Task: Show the differences between the current branch and a specific tag, emphasizing file-level changes.
Action: Key pressed 'i''t'Key.space's'
Screenshot: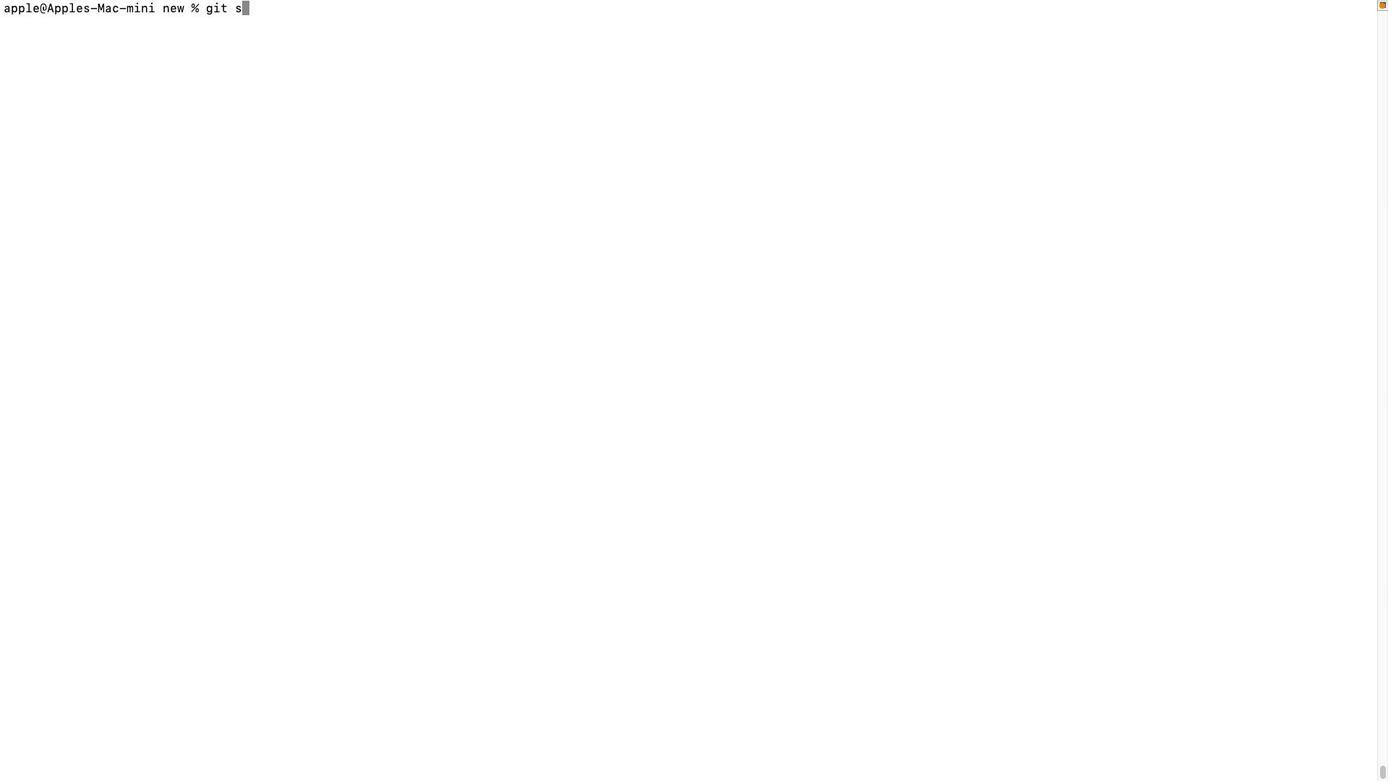 
Action: Mouse moved to (203, 222)
Screenshot: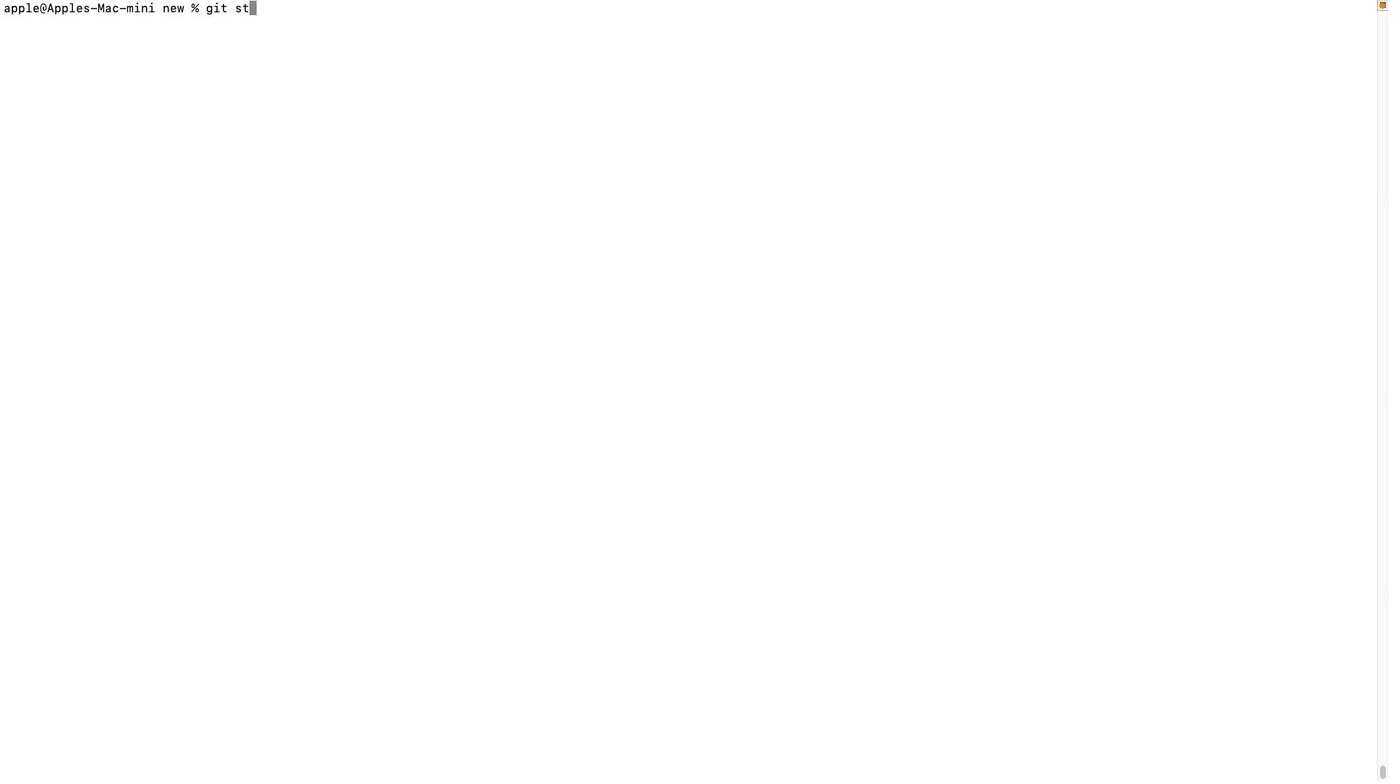 
Action: Key pressed 't'
Screenshot: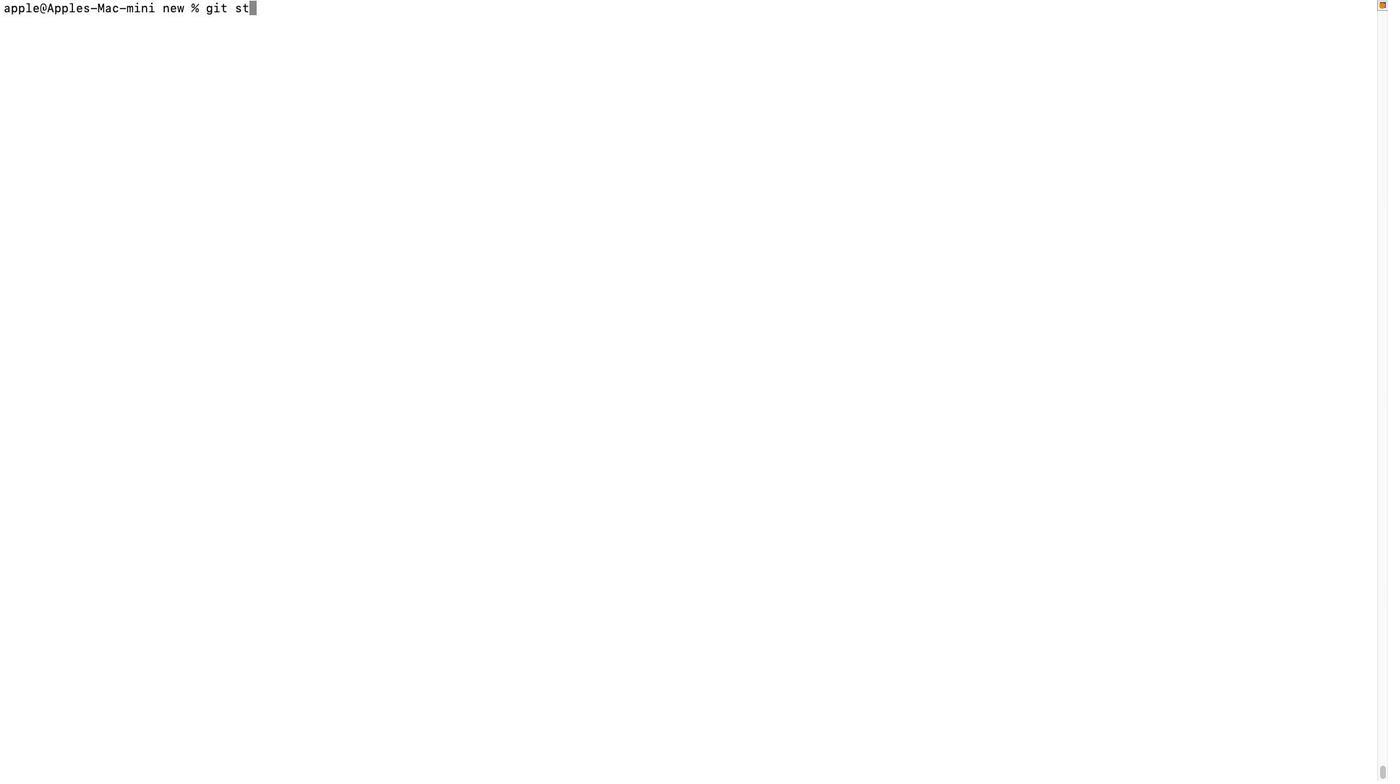 
Action: Mouse moved to (194, 232)
Screenshot: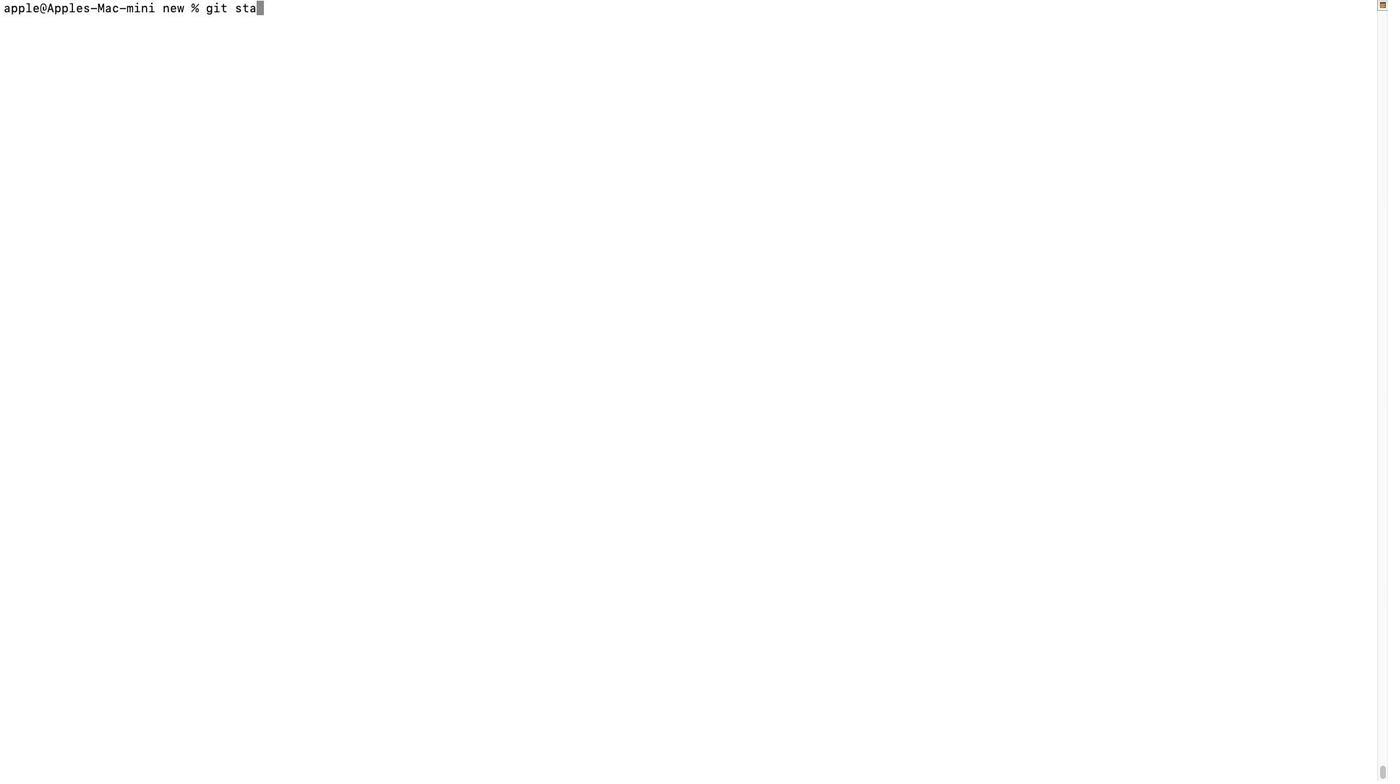 
Action: Key pressed 'a''t''u''s'Key.enter'g''i''t'Key.space
Screenshot: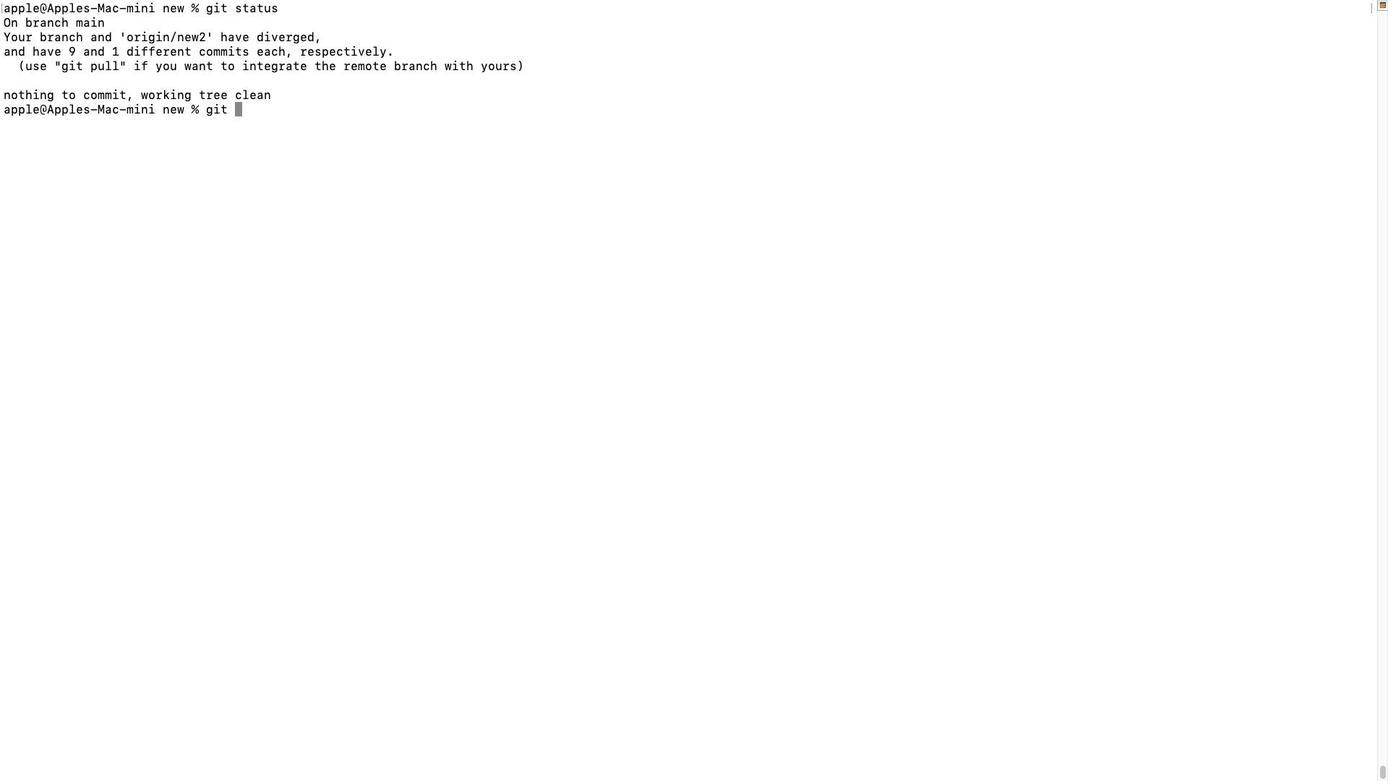 
Action: Mouse moved to (147, 238)
Screenshot: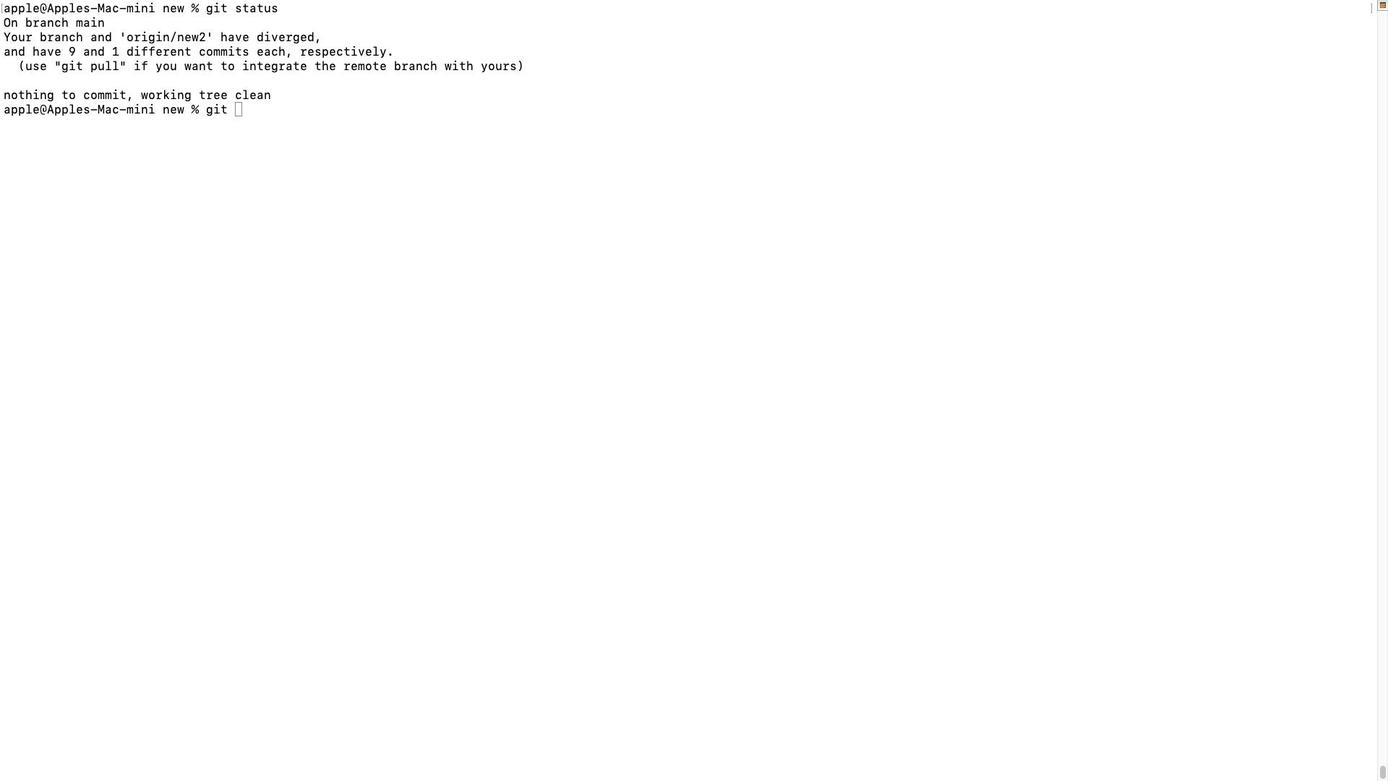 
Action: Mouse pressed left at (147, 238)
Screenshot: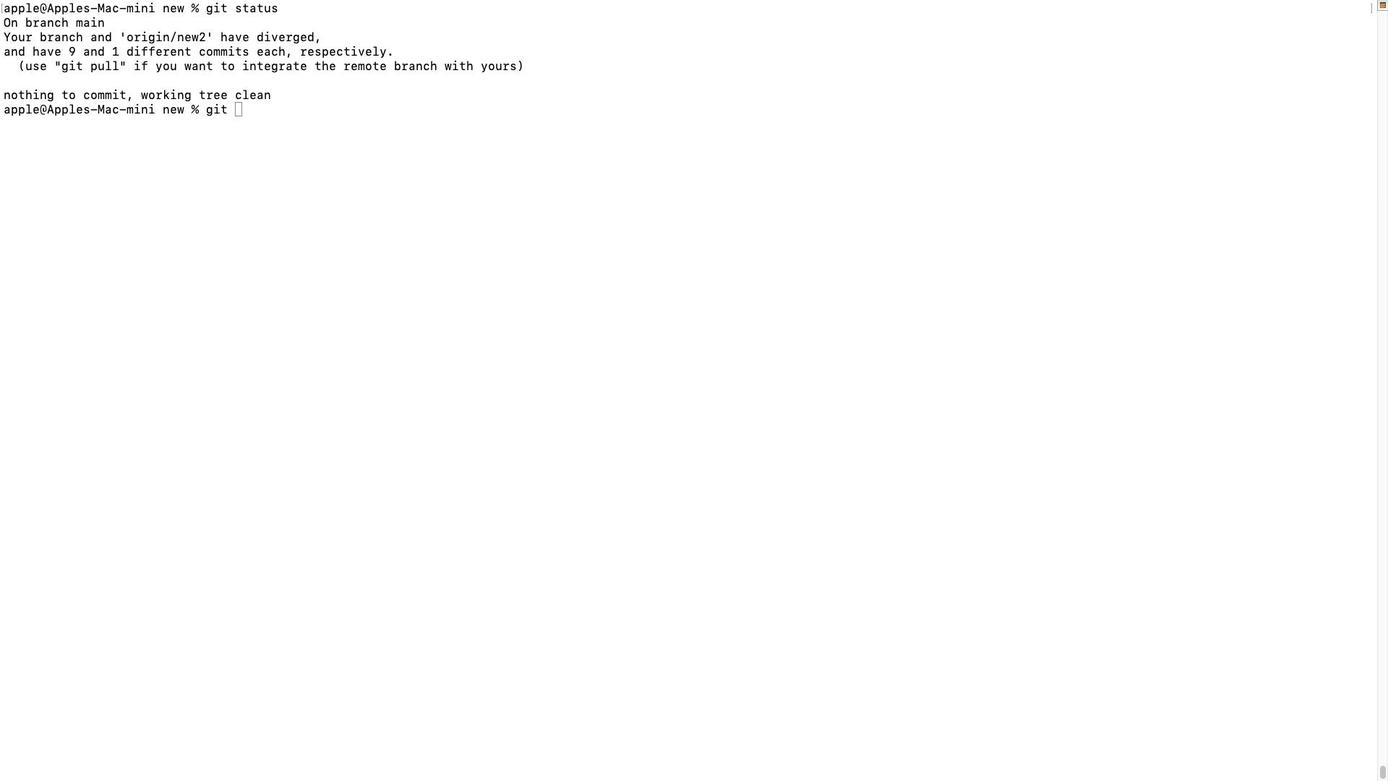 
Action: Mouse moved to (201, 229)
Screenshot: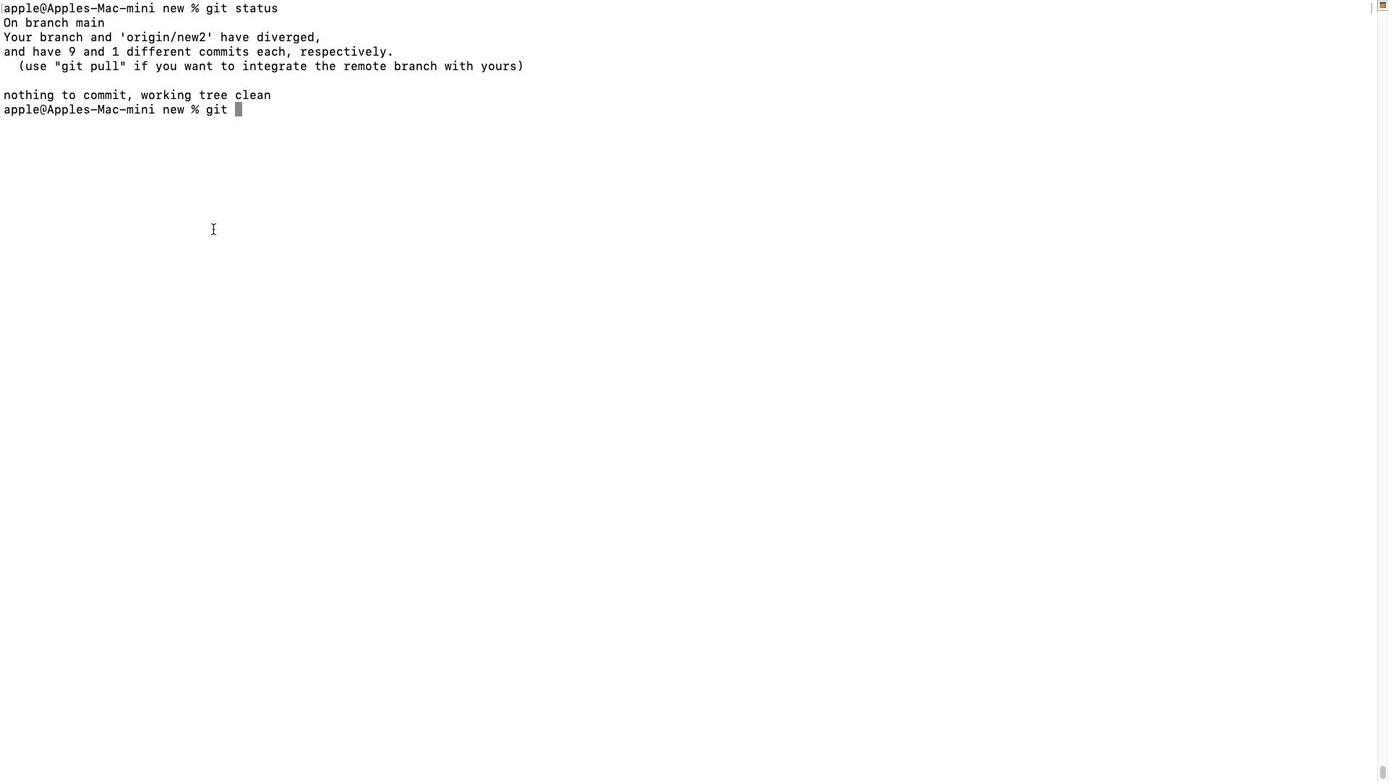 
Action: Mouse pressed left at (201, 229)
Screenshot: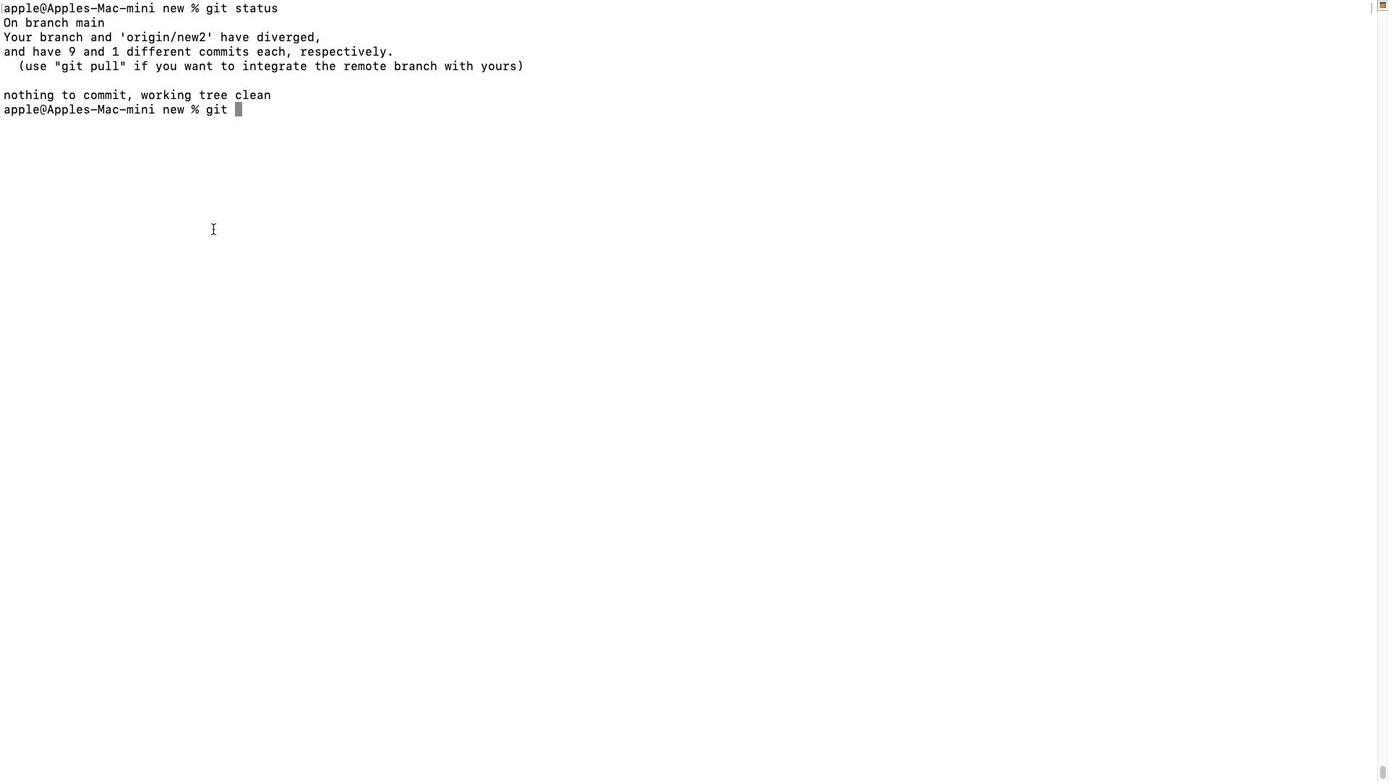 
Action: Mouse moved to (201, 230)
Screenshot: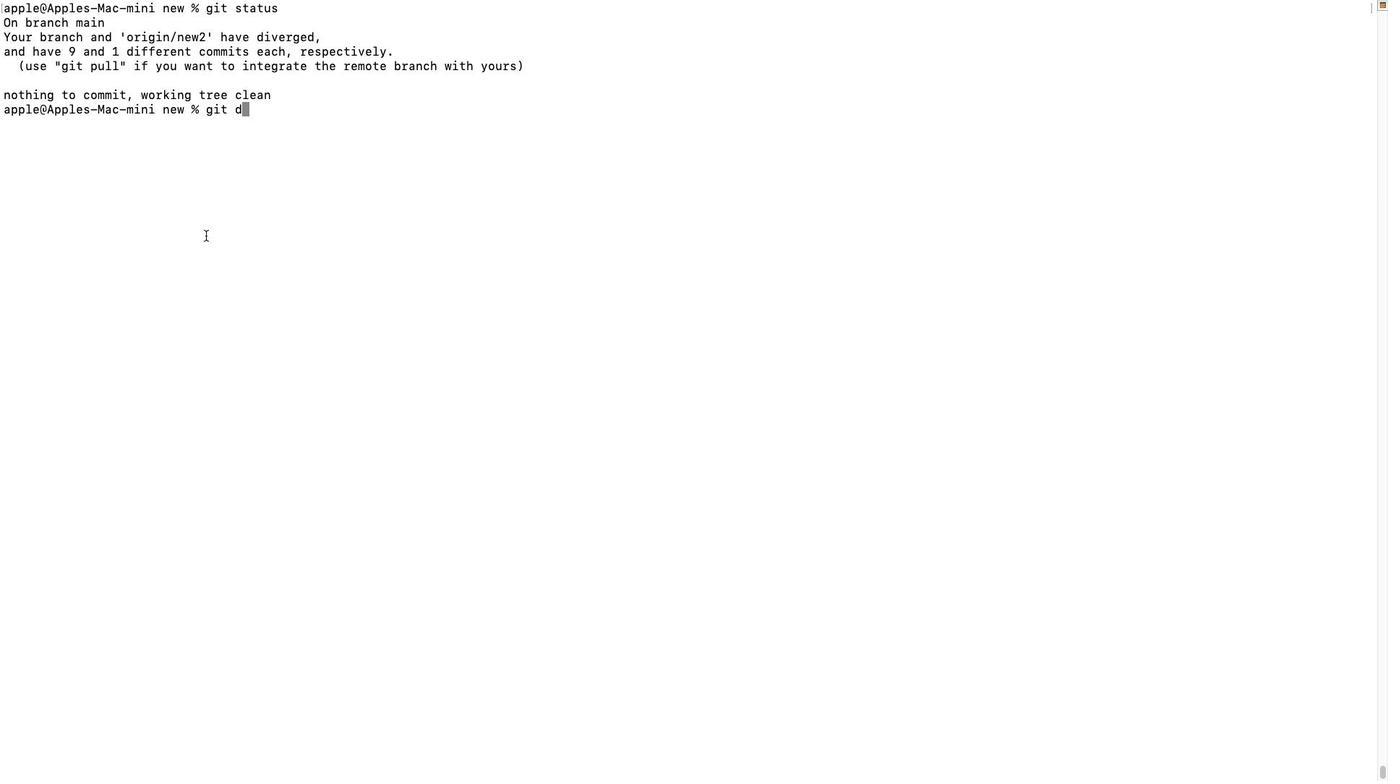 
Action: Key pressed 'd'
Screenshot: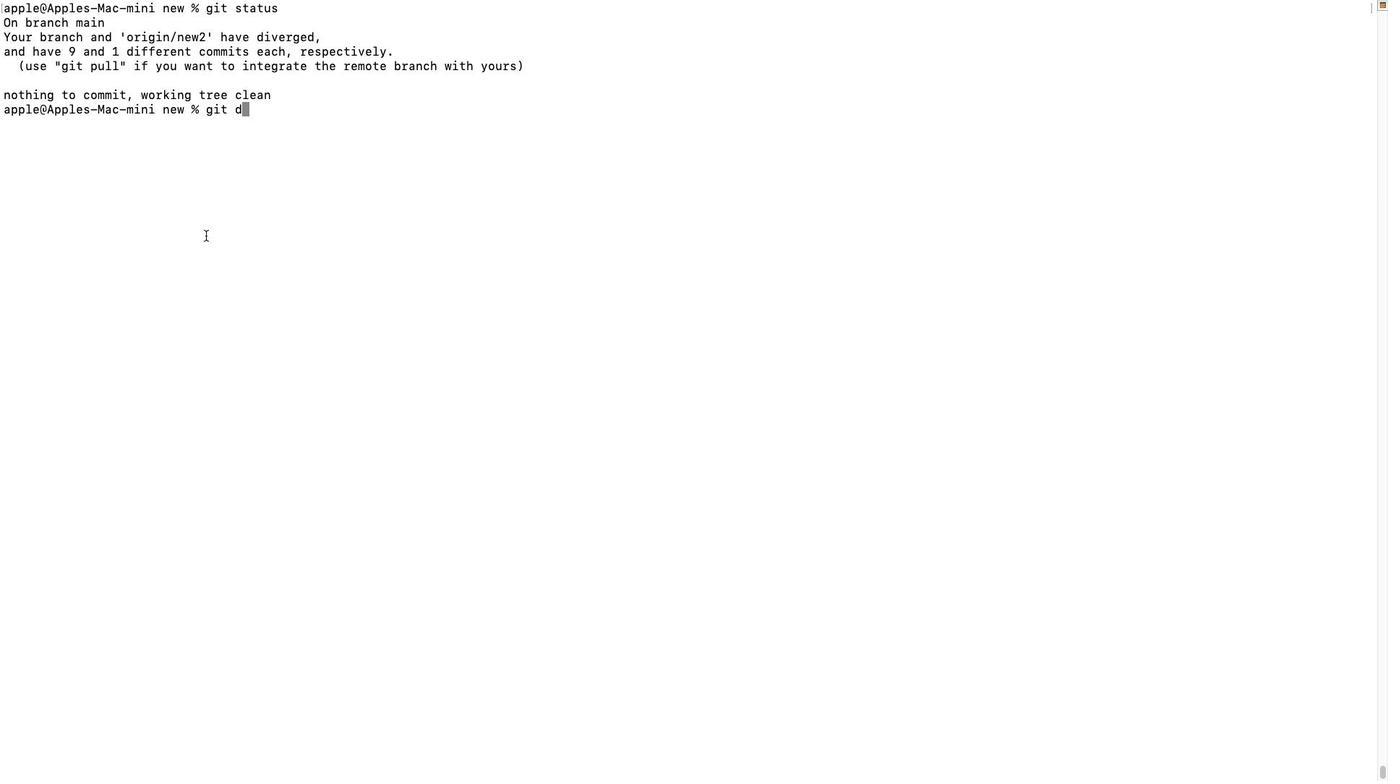 
Action: Mouse moved to (201, 230)
Screenshot: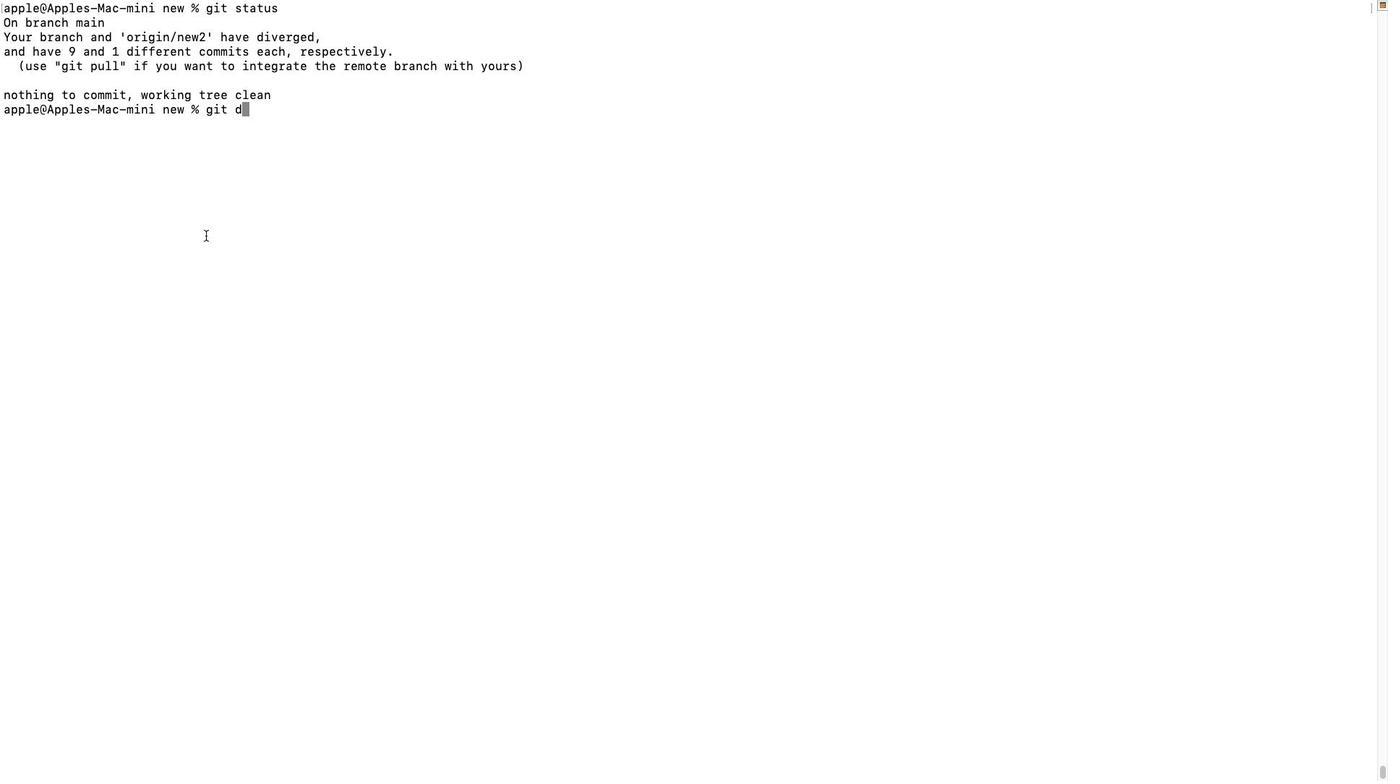 
Action: Key pressed 'u'Key.backspace'i''f''f'Key.space'-''-''n''a''m''e''-''s''t''a''t''u''s'Key.space'v''1''.''0''.''.'Key.enter'g''i''t'Key.space'd''i''f''f'Key.space'-''-''n''a''m''e''-''s''t''a''t''u''s'Key.space'v''2''.''0''.''.'Key.enter'g''i''t'Key.space'd''i''f''f'Key.space'v''1''.''0'Key.enter
Screenshot: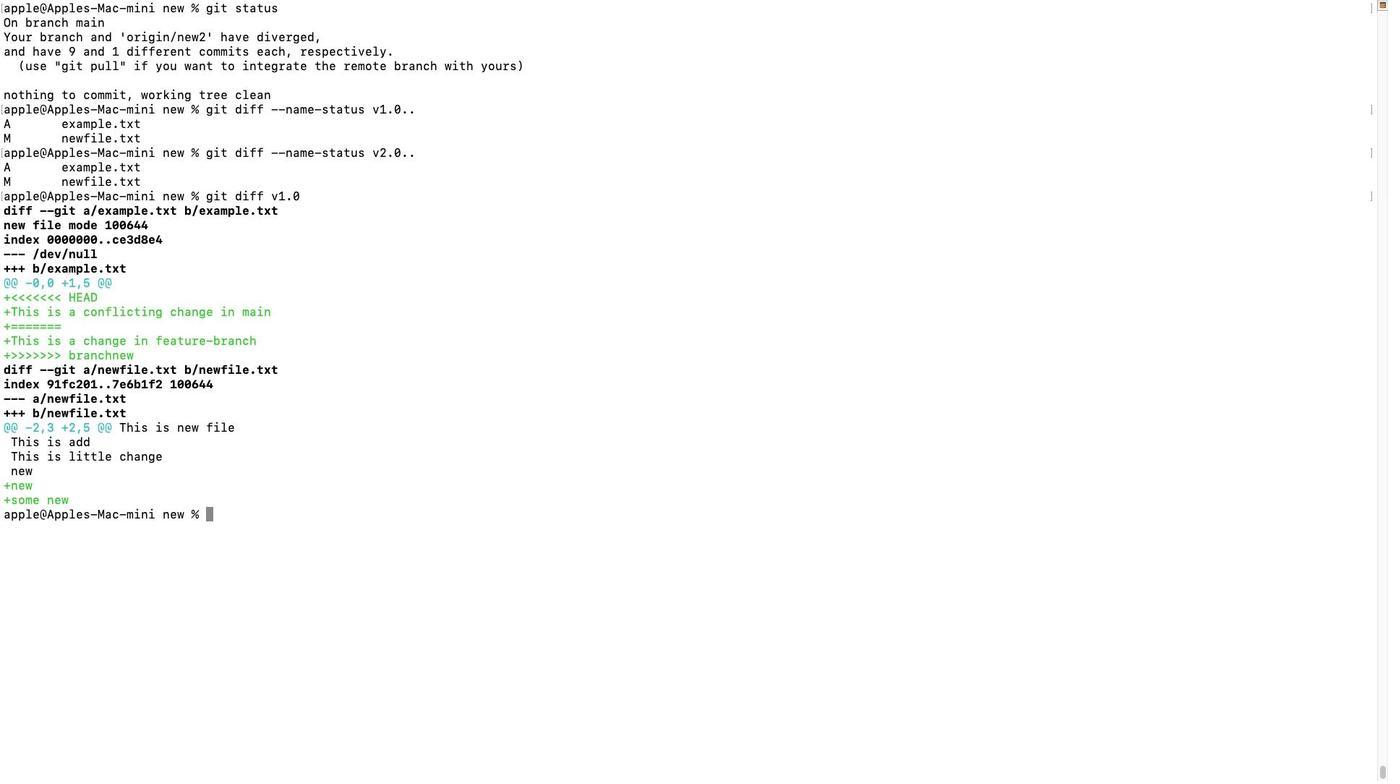 
